 Task: Create a rule from the Routing list, Task moved to a section -> Set Priority in the project BitBoost , set the section as Done clear the priority
Action: Mouse moved to (825, 200)
Screenshot: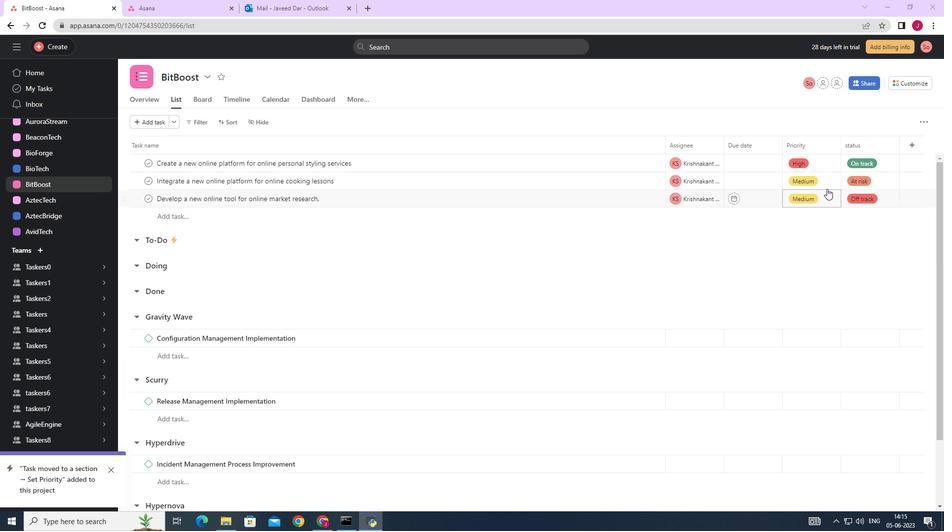 
Action: Mouse scrolled (825, 200) with delta (0, 0)
Screenshot: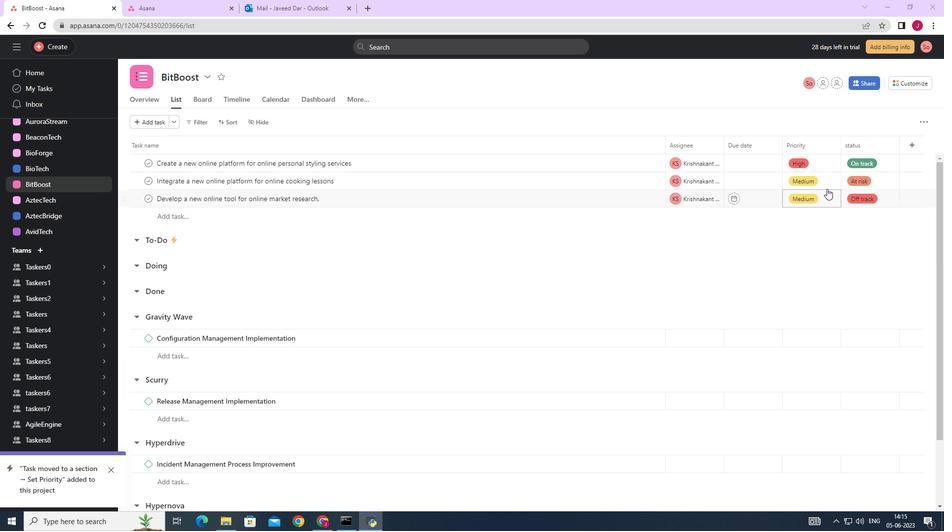 
Action: Mouse moved to (825, 200)
Screenshot: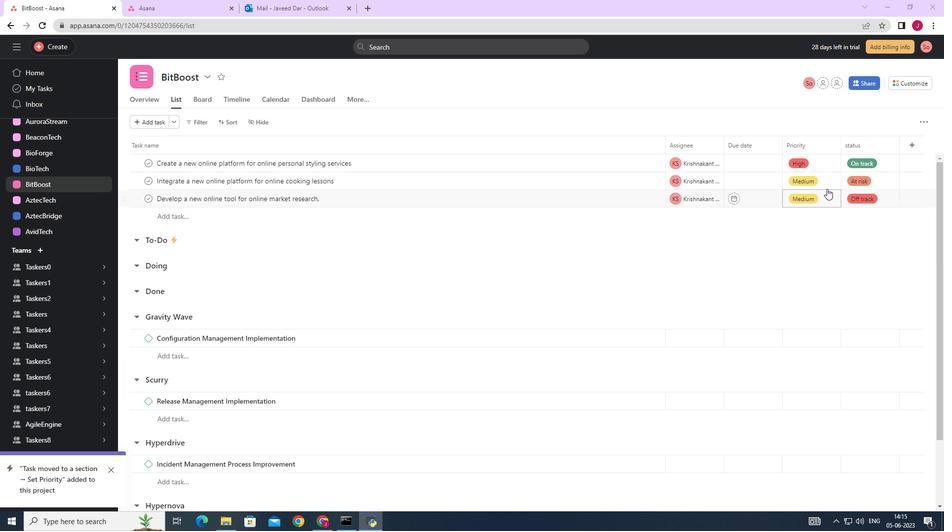 
Action: Mouse scrolled (825, 201) with delta (0, 0)
Screenshot: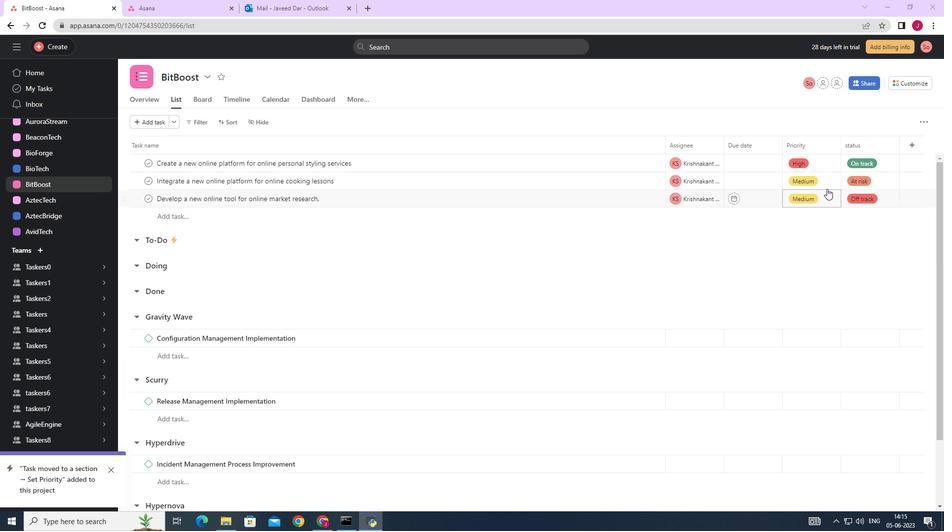 
Action: Mouse moved to (825, 202)
Screenshot: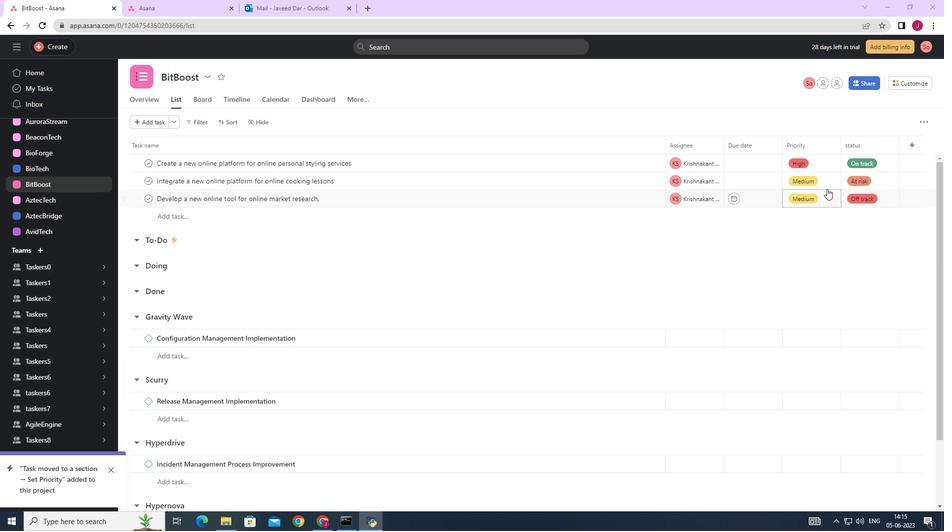 
Action: Mouse scrolled (825, 203) with delta (0, 0)
Screenshot: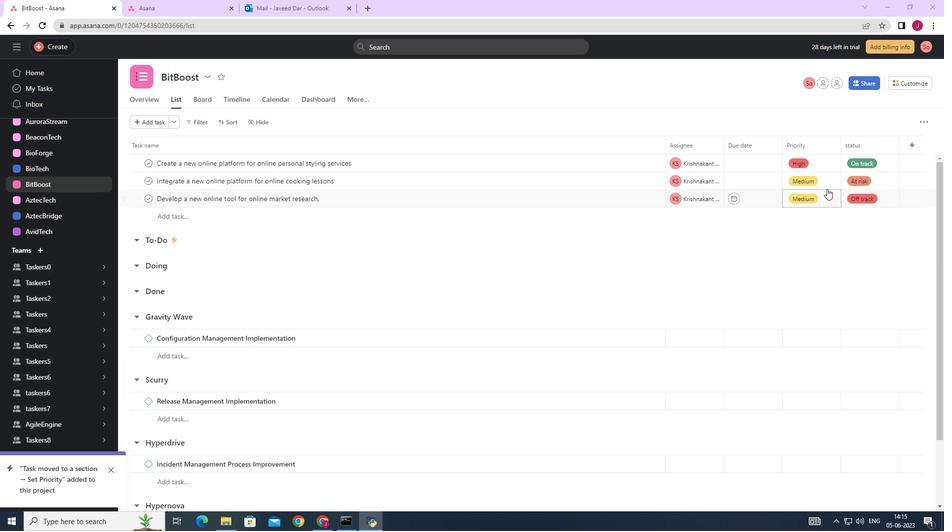 
Action: Mouse moved to (911, 80)
Screenshot: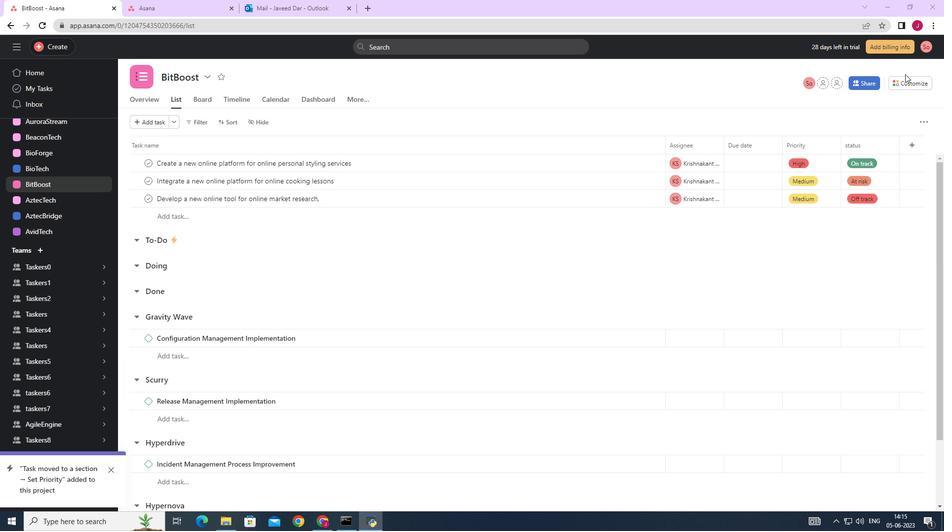 
Action: Mouse pressed left at (911, 80)
Screenshot: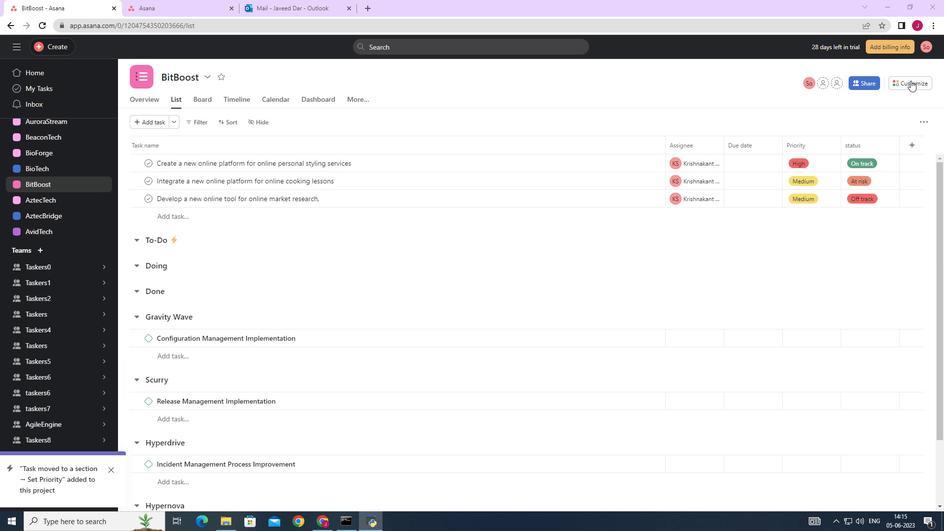 
Action: Mouse moved to (738, 215)
Screenshot: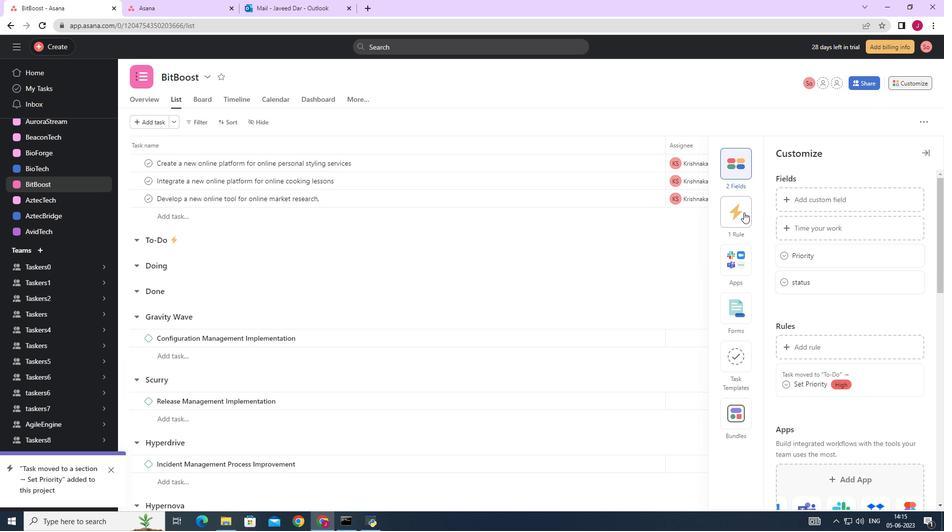 
Action: Mouse pressed left at (738, 215)
Screenshot: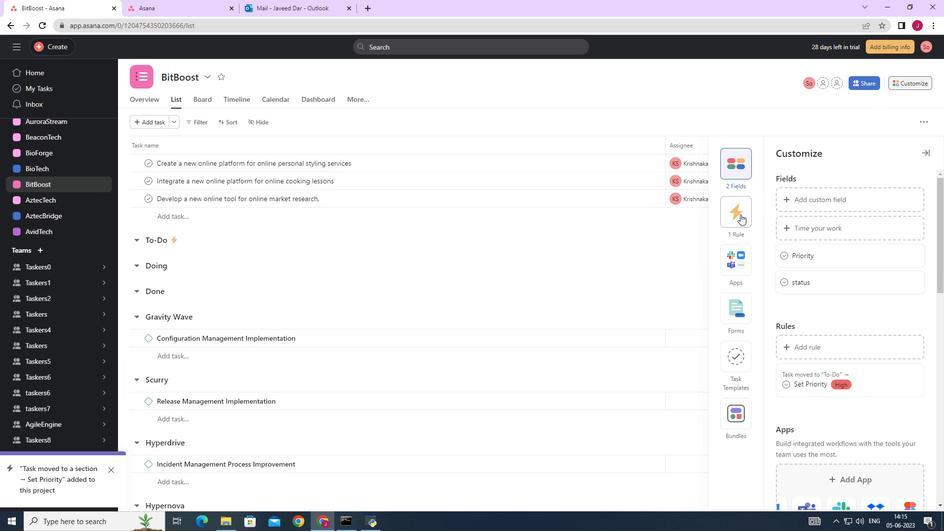 
Action: Mouse moved to (803, 199)
Screenshot: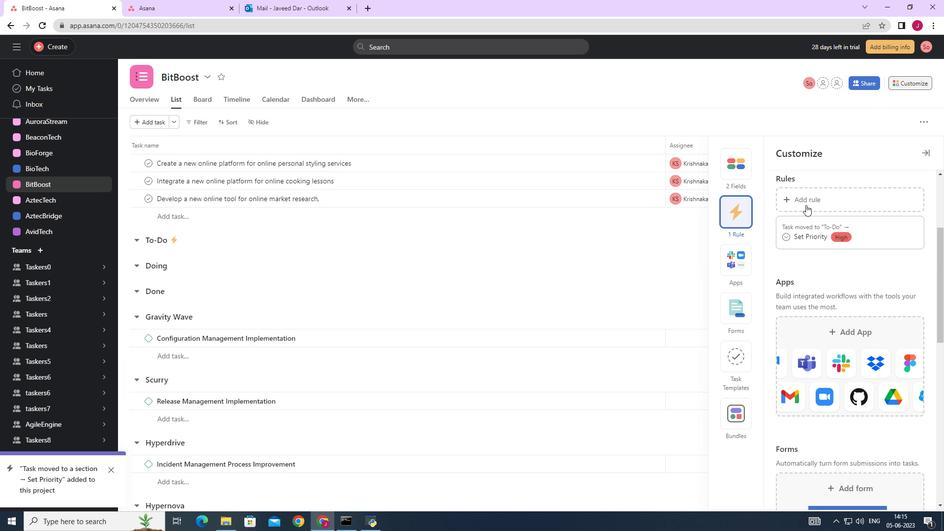 
Action: Mouse pressed left at (803, 199)
Screenshot: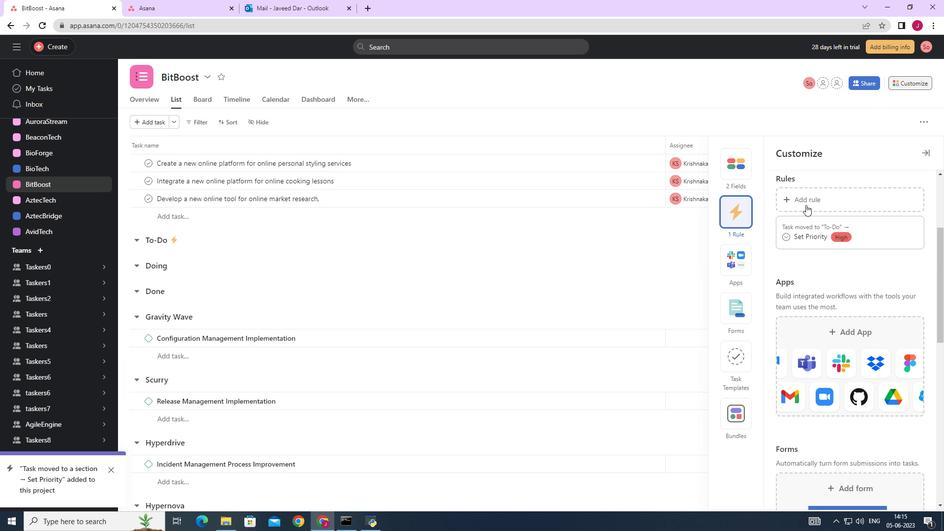 
Action: Mouse moved to (206, 133)
Screenshot: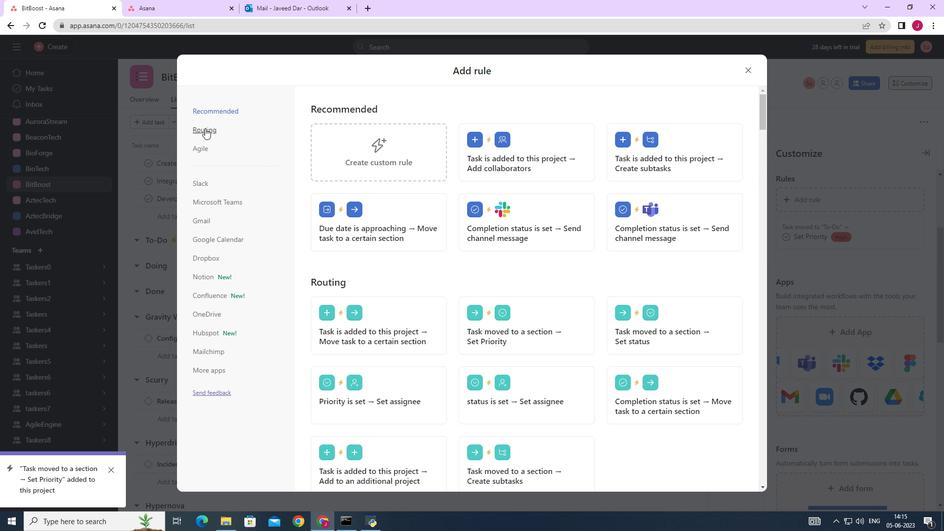 
Action: Mouse pressed left at (206, 133)
Screenshot: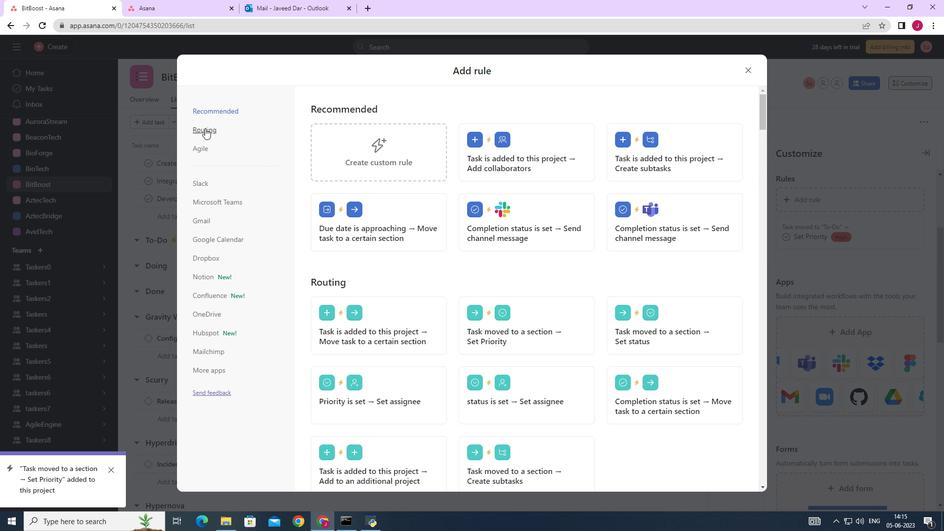 
Action: Mouse moved to (534, 156)
Screenshot: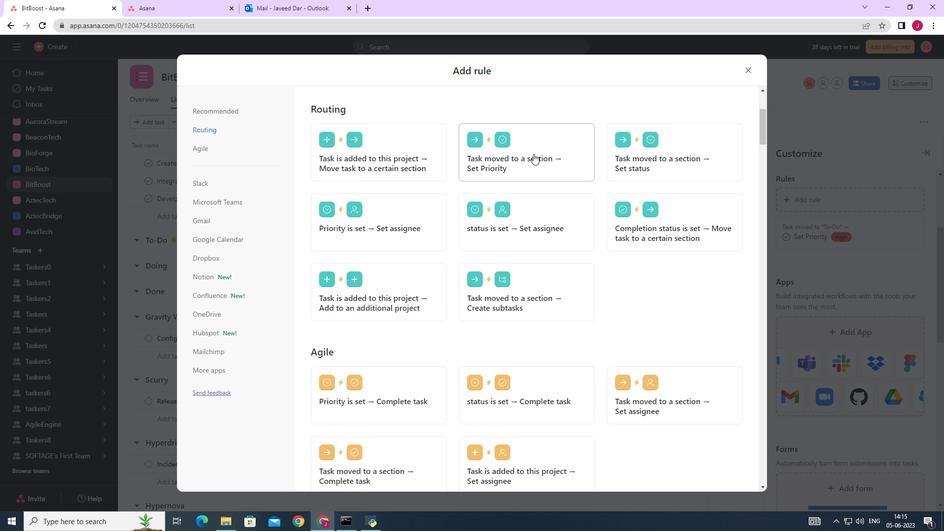 
Action: Mouse pressed left at (534, 156)
Screenshot: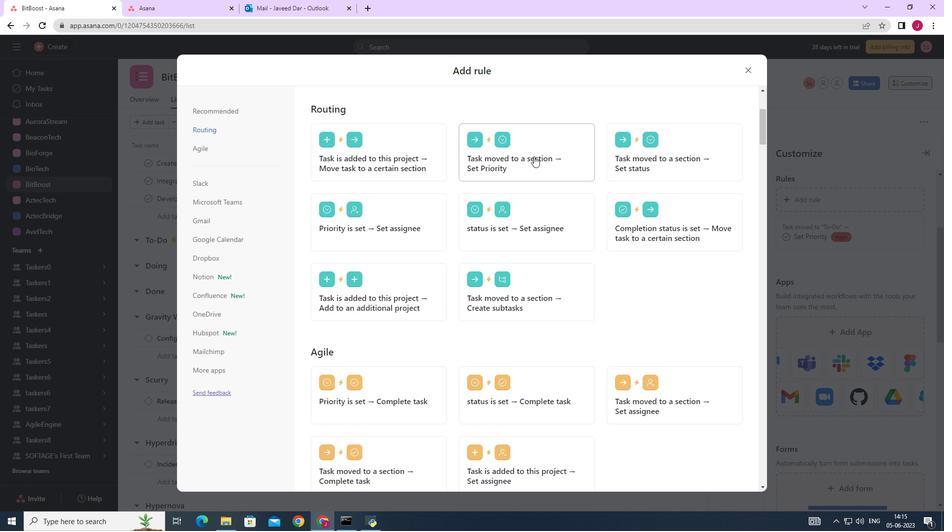 
Action: Mouse moved to (355, 272)
Screenshot: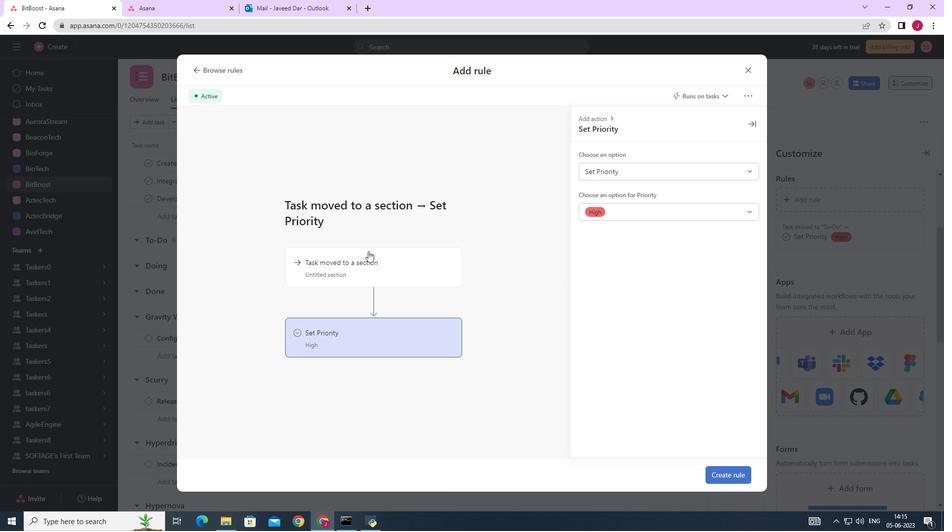 
Action: Mouse pressed left at (355, 272)
Screenshot: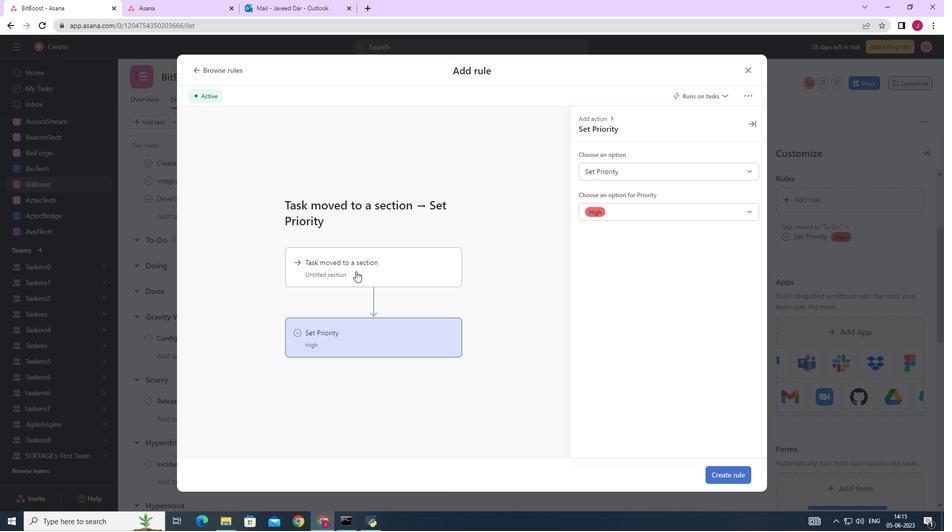 
Action: Mouse moved to (601, 170)
Screenshot: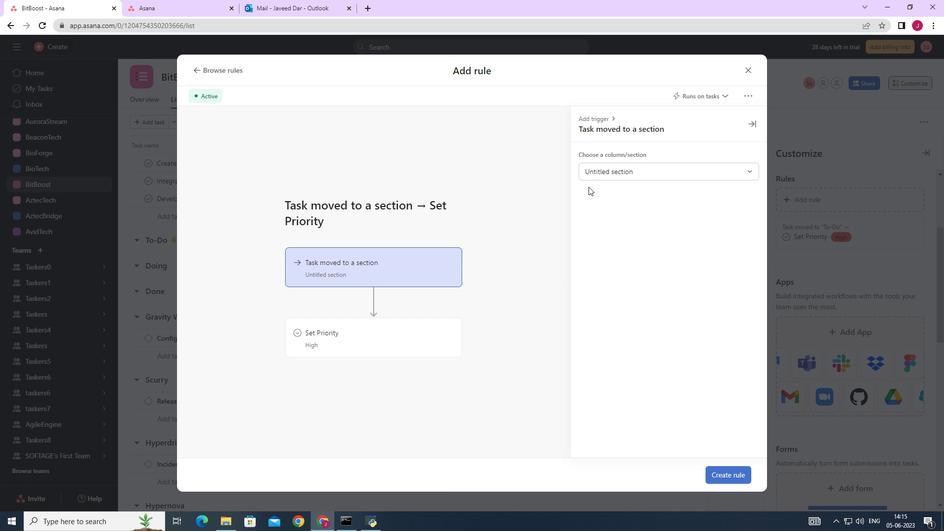 
Action: Mouse pressed left at (601, 170)
Screenshot: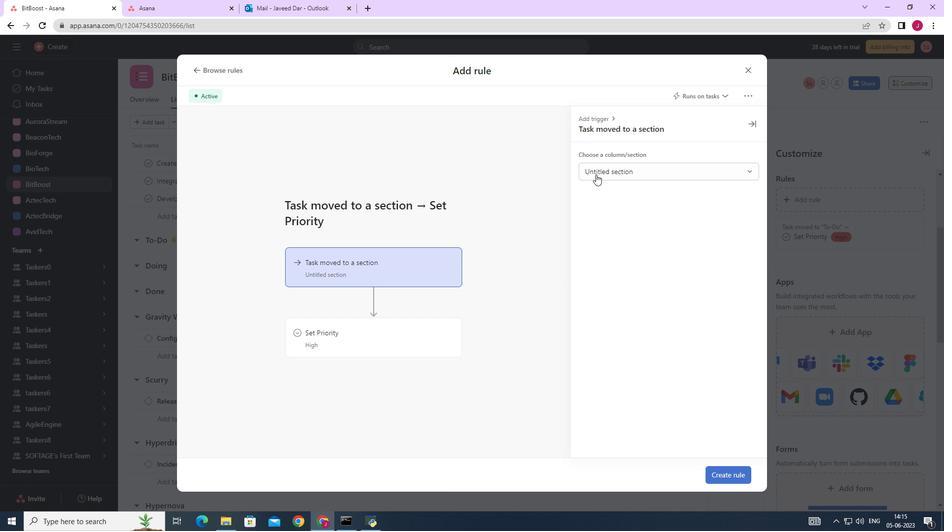 
Action: Mouse moved to (604, 242)
Screenshot: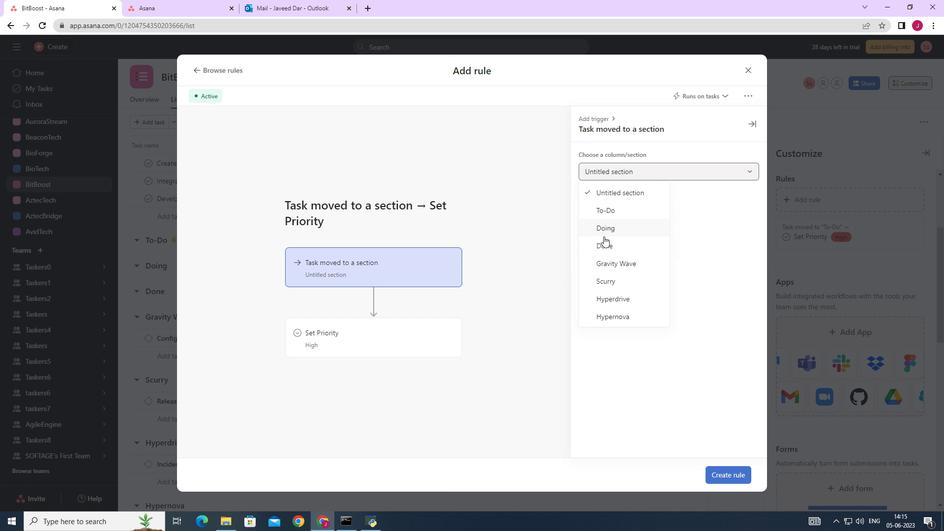 
Action: Mouse pressed left at (604, 242)
Screenshot: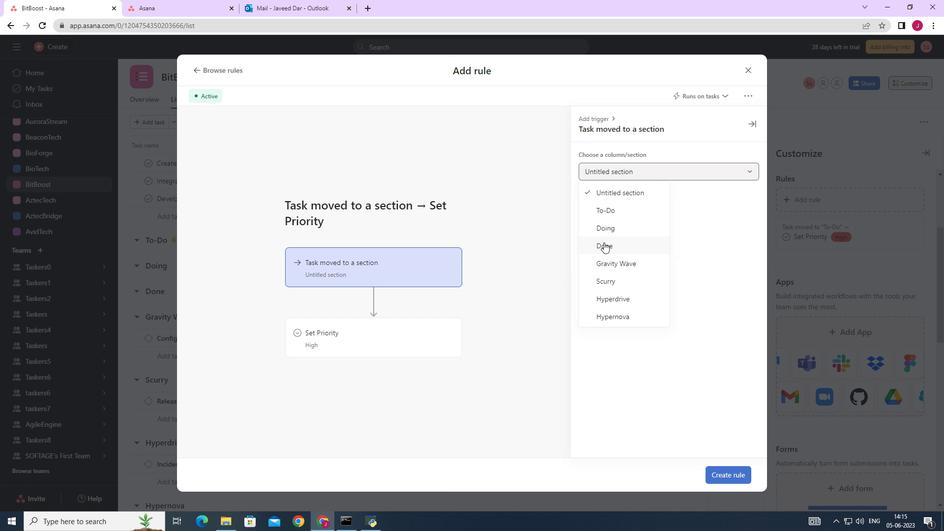 
Action: Mouse moved to (391, 345)
Screenshot: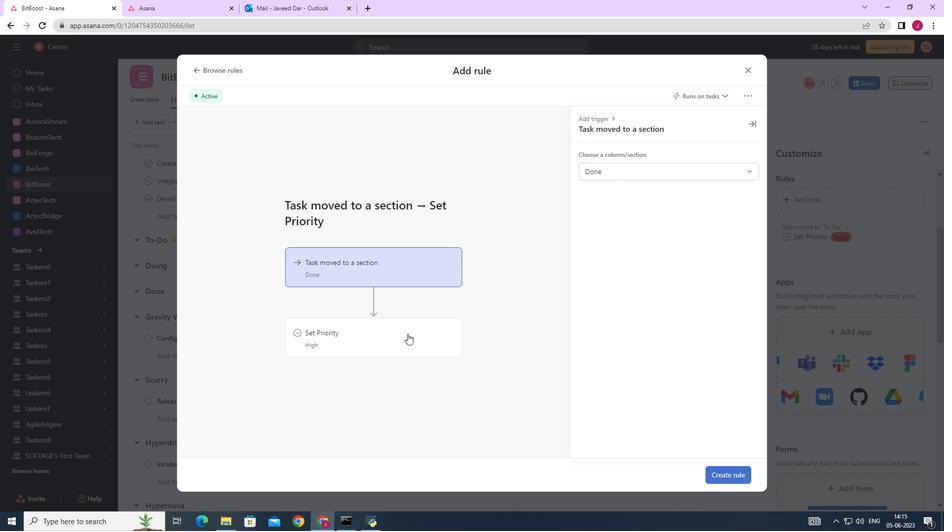
Action: Mouse pressed left at (391, 345)
Screenshot: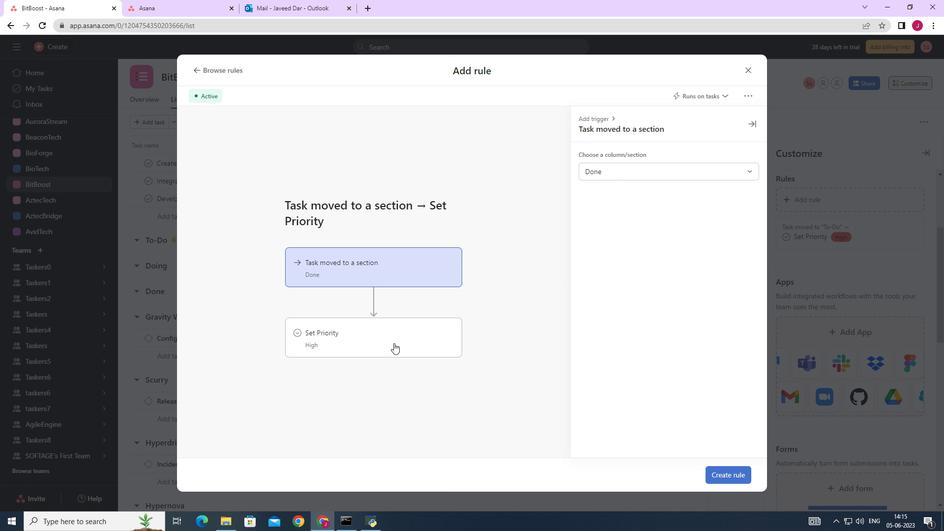 
Action: Mouse moved to (652, 172)
Screenshot: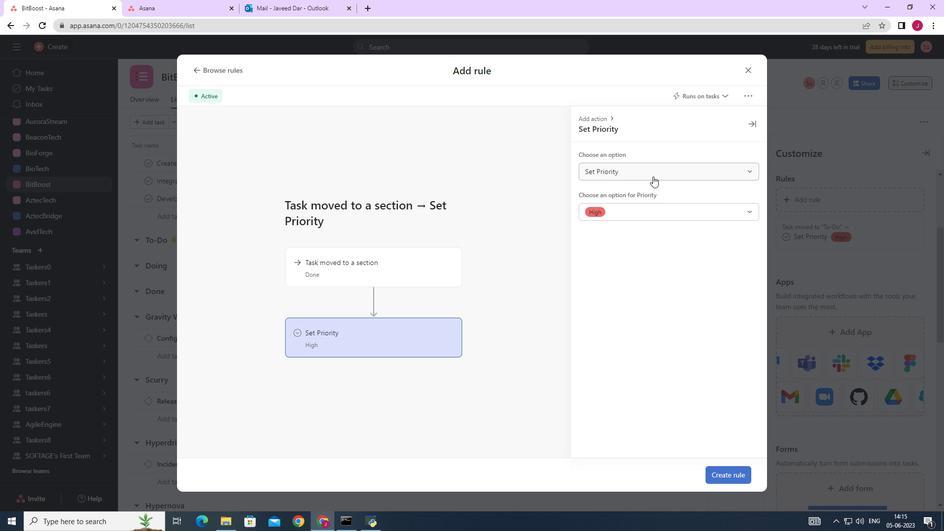 
Action: Mouse pressed left at (652, 172)
Screenshot: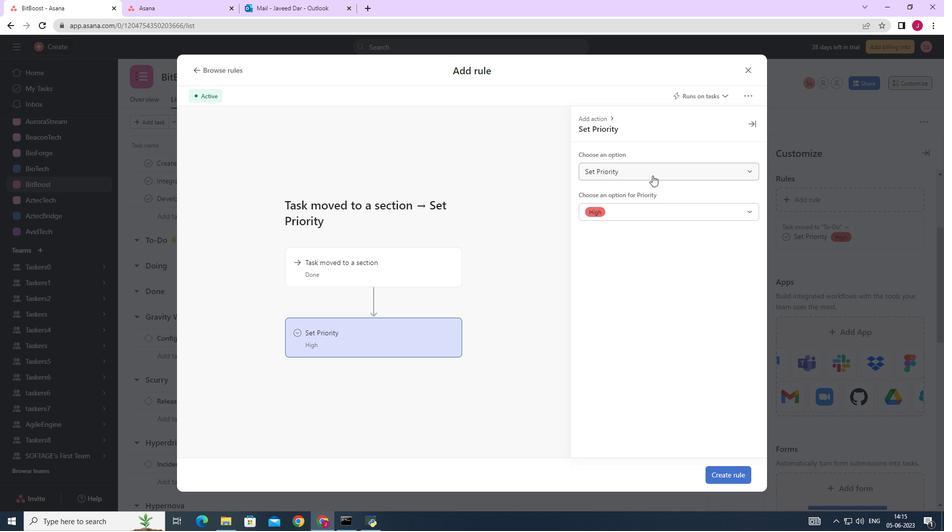 
Action: Mouse moved to (618, 206)
Screenshot: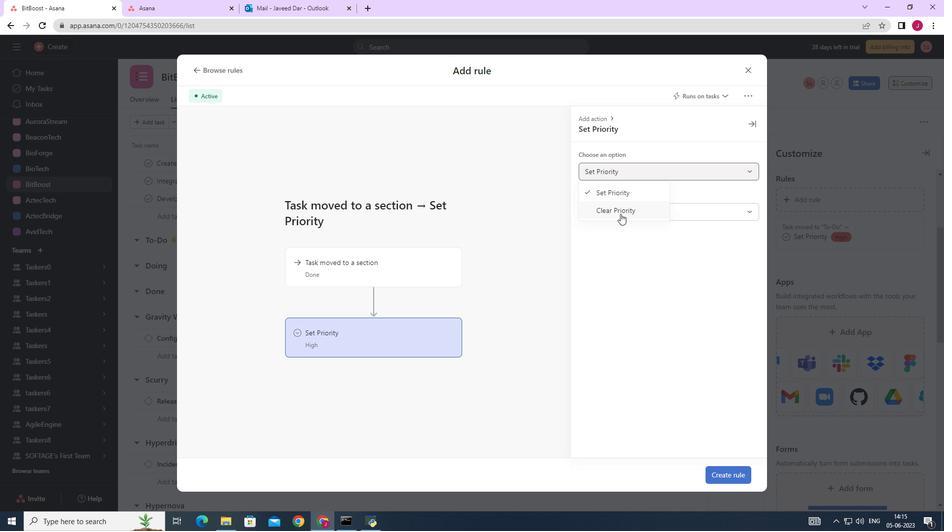 
Action: Mouse pressed left at (618, 206)
Screenshot: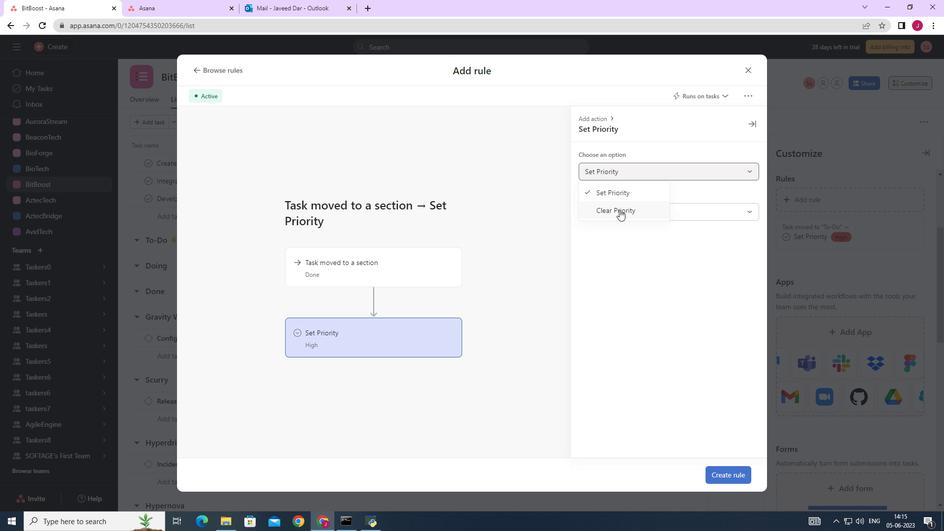 
Action: Mouse moved to (720, 472)
Screenshot: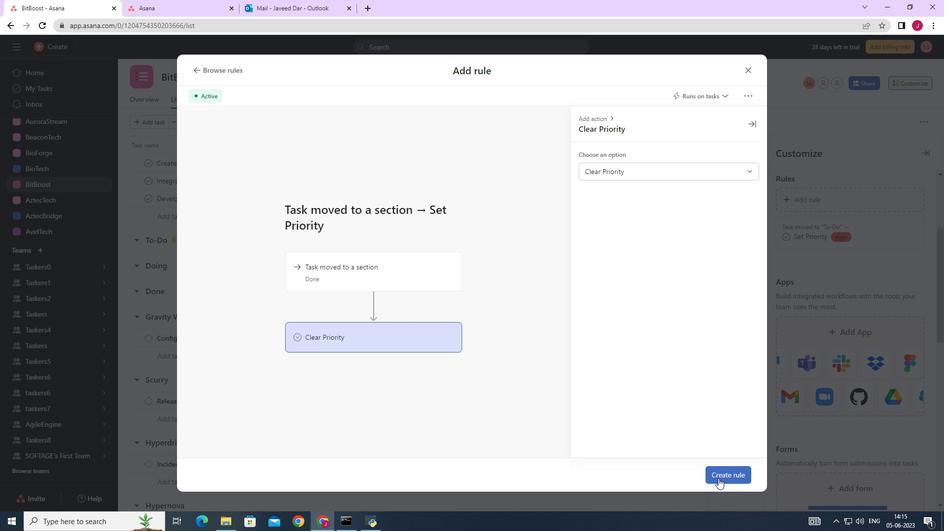 
Action: Mouse pressed left at (720, 472)
Screenshot: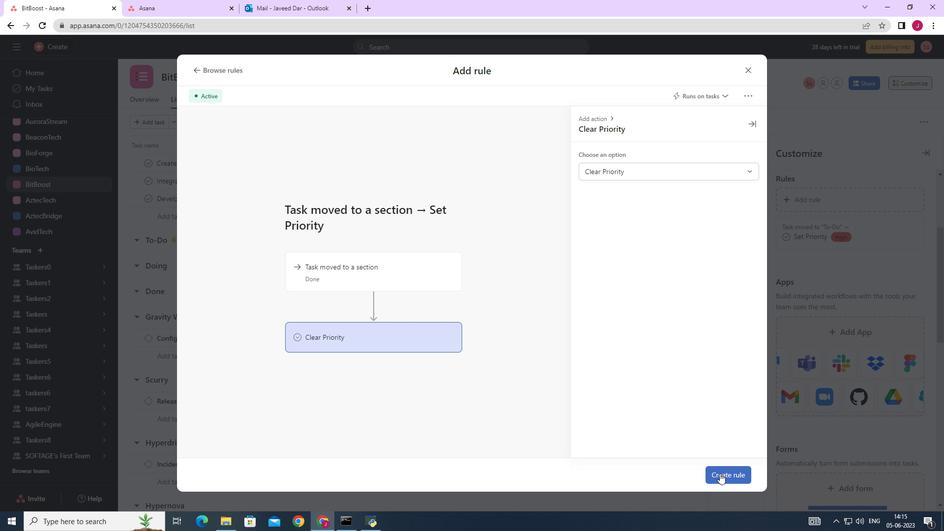 
Action: Mouse moved to (629, 393)
Screenshot: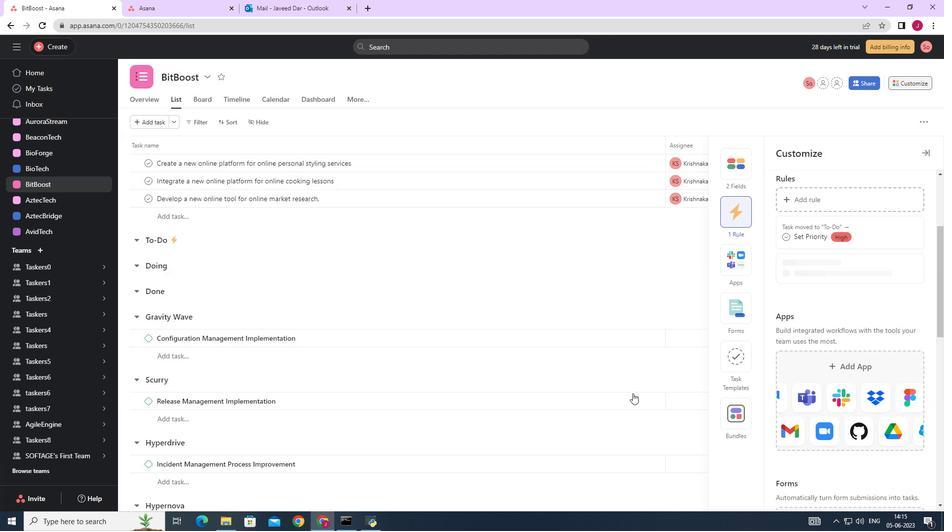 
